 Task: Create a branch and set it to track a specific remote branch, specifying push and pull strategies.
Action: Mouse moved to (229, 296)
Screenshot: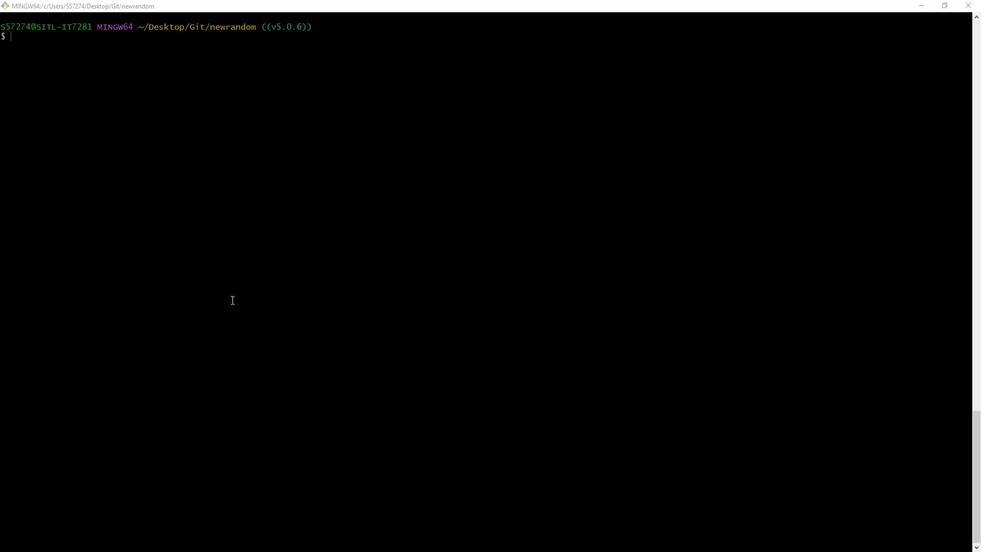 
Action: Mouse pressed left at (229, 296)
Screenshot: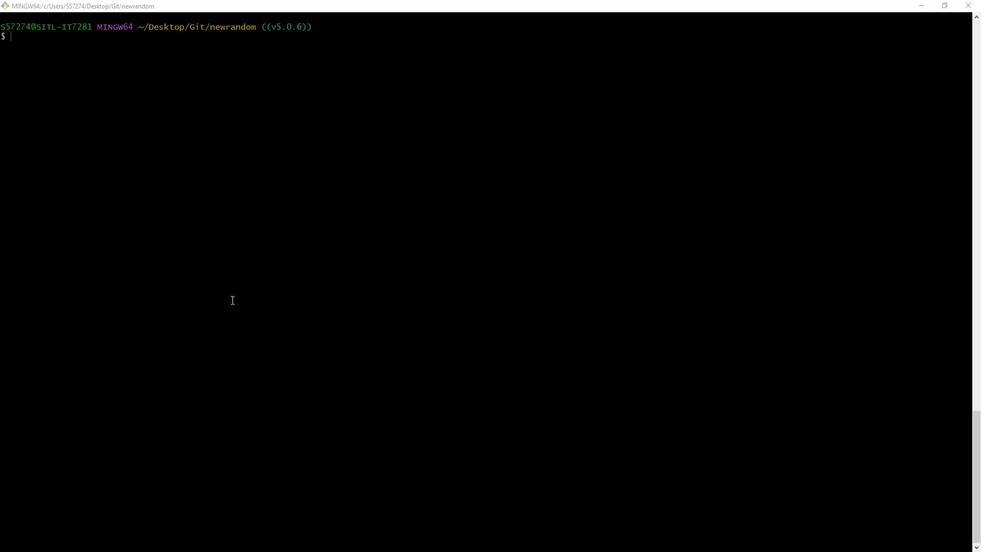 
Action: Key pressed git<Key.space>checkout<Key.space>-b<Key.space>school<Key.enter>git<Key.space>push<Key.space>-u<Key.space>origin<Key.space>school<Key.enter>
Screenshot: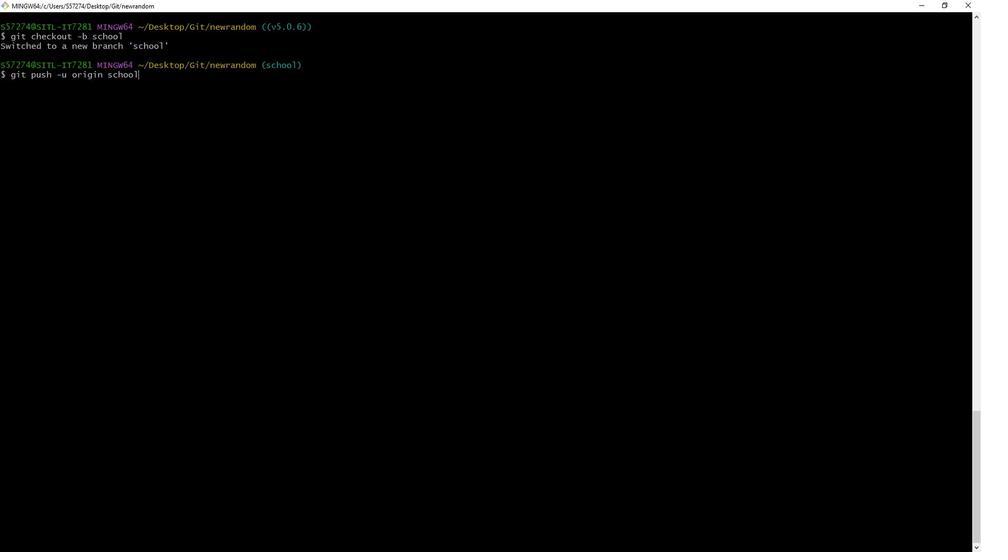 
Action: Mouse moved to (150, 233)
Screenshot: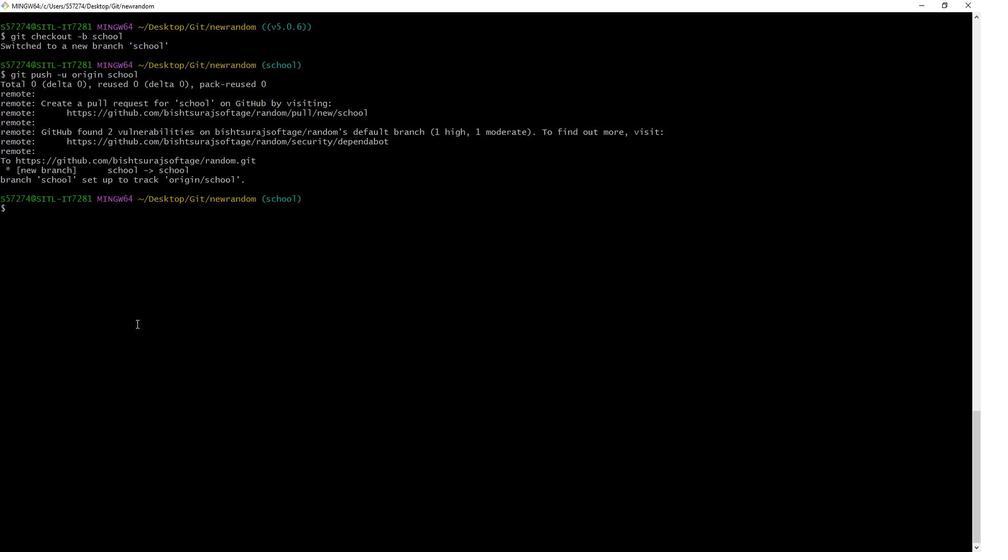 
Action: Key pressed git<Key.space>config<Key.space>push.default<Key.space>simple<Key.enter>git<Key.space>config<Key.space>pull.rebase<Key.space>true<Key.enter>
Screenshot: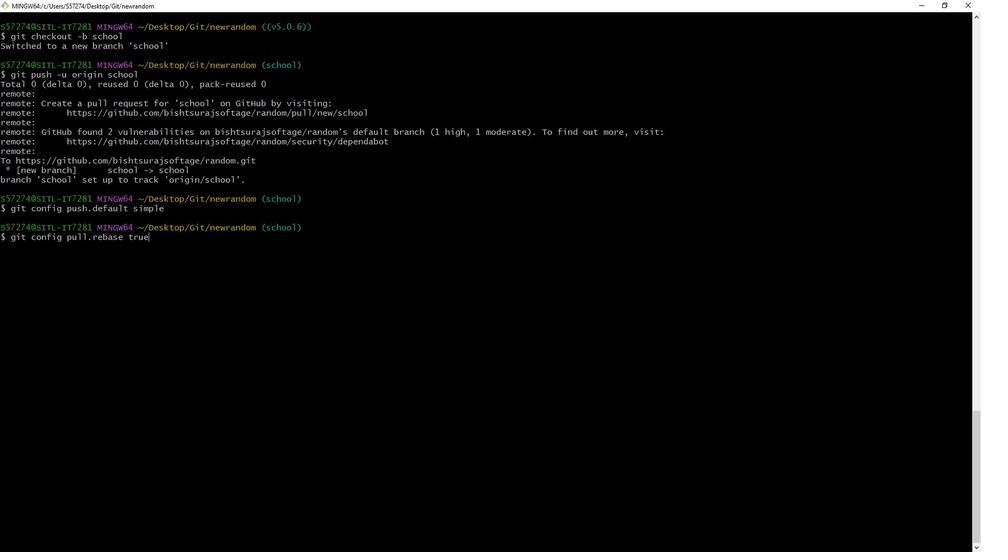 
Action: Mouse moved to (55, 206)
Screenshot: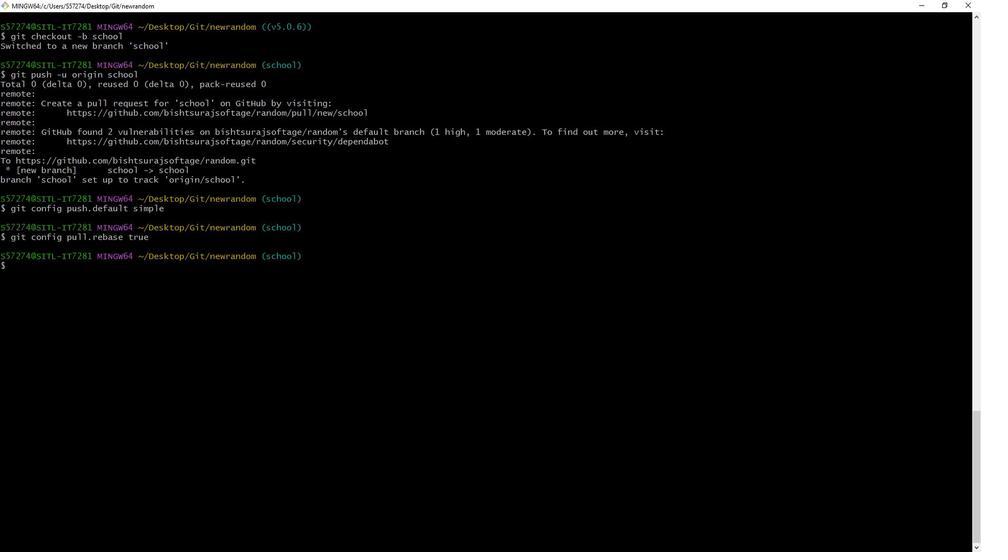 
Action: Mouse pressed left at (55, 206)
Screenshot: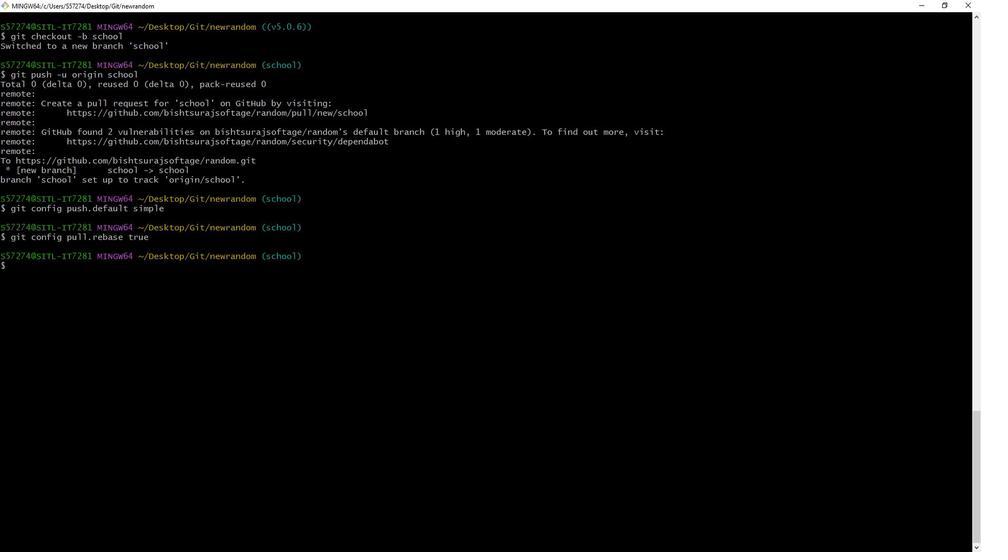 
